 Task: Add the task  Integrate a new online platform for online language learning to the section Epic Excursion in the project ArcticForge and add a Due Date to the respective task as 2023/11/21
Action: Mouse moved to (66, 252)
Screenshot: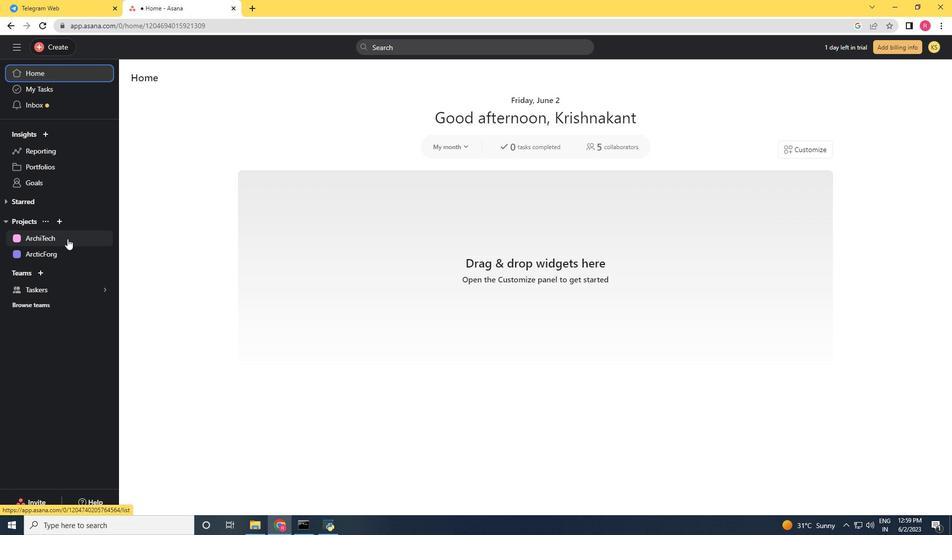 
Action: Mouse pressed left at (66, 252)
Screenshot: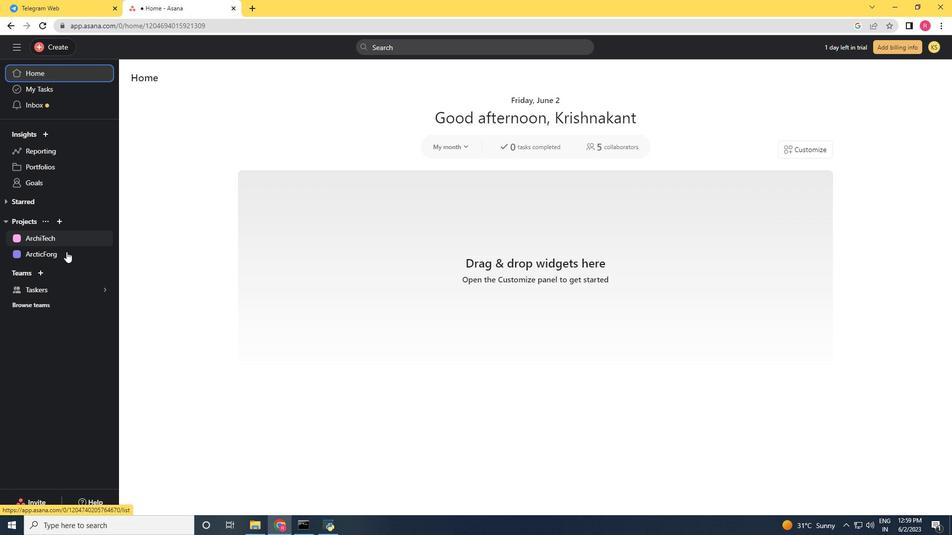 
Action: Mouse moved to (350, 378)
Screenshot: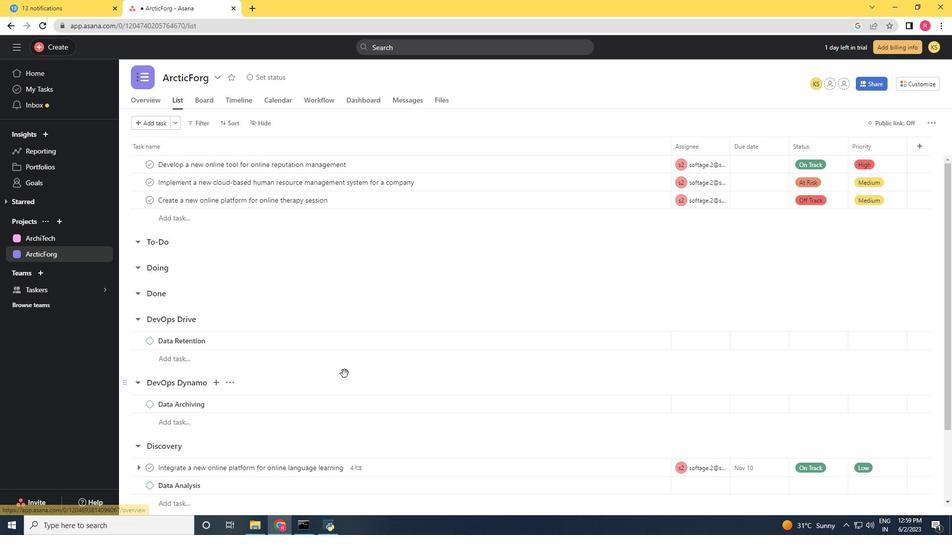 
Action: Mouse scrolled (350, 377) with delta (0, 0)
Screenshot: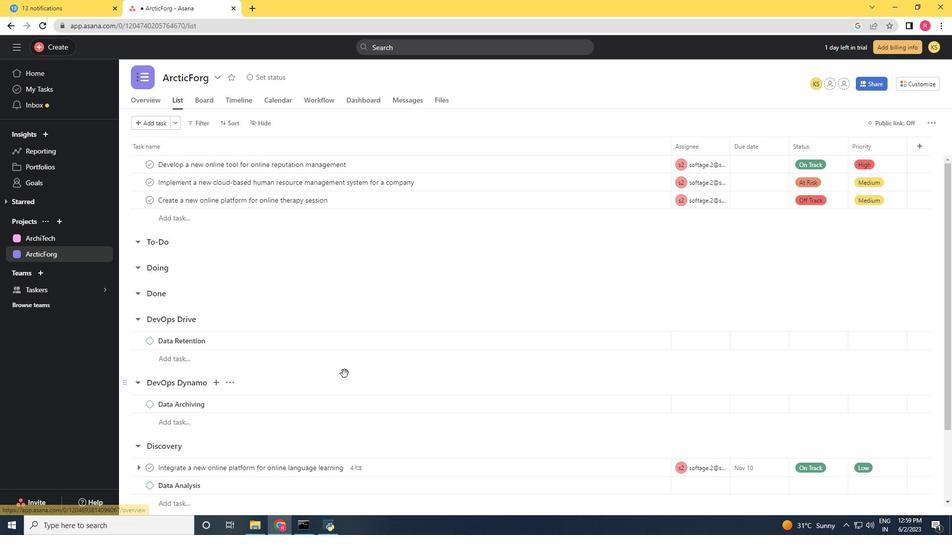 
Action: Mouse moved to (353, 381)
Screenshot: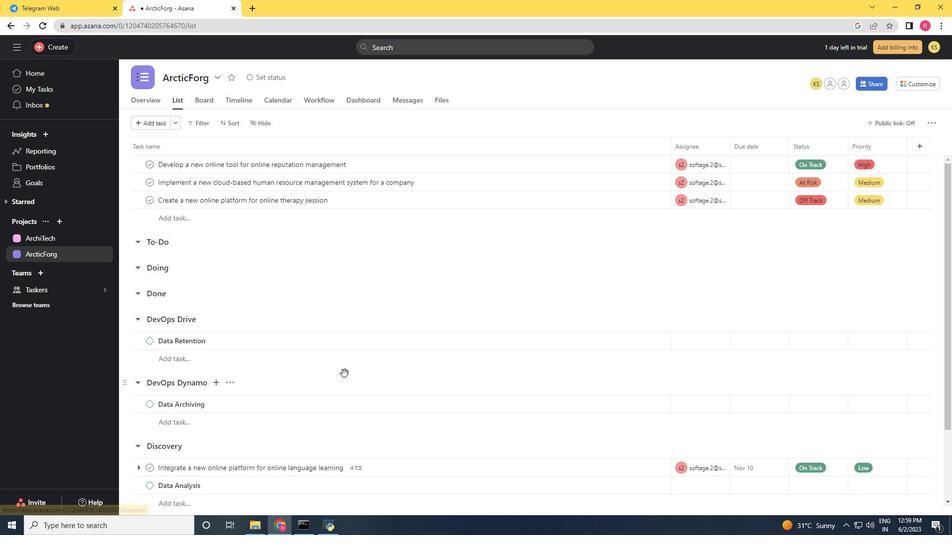 
Action: Mouse scrolled (353, 381) with delta (0, 0)
Screenshot: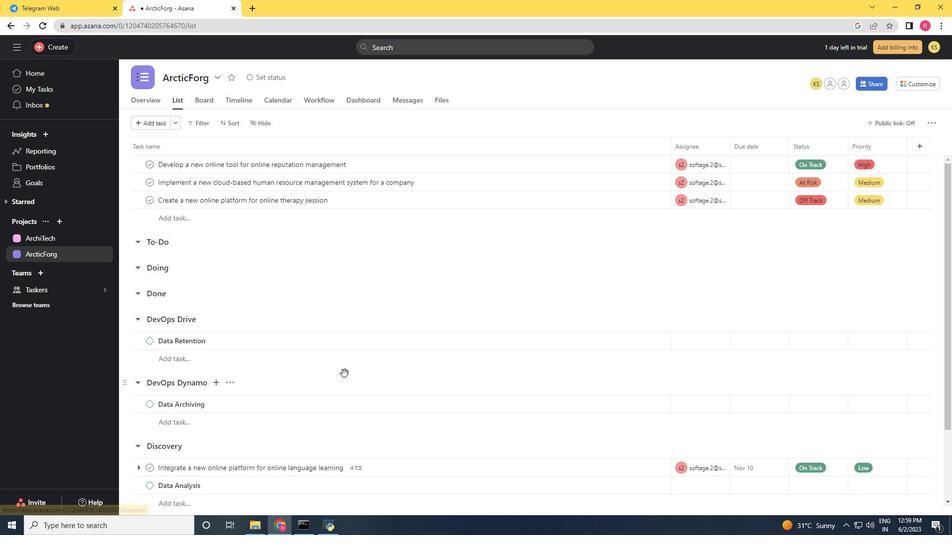 
Action: Mouse moved to (354, 382)
Screenshot: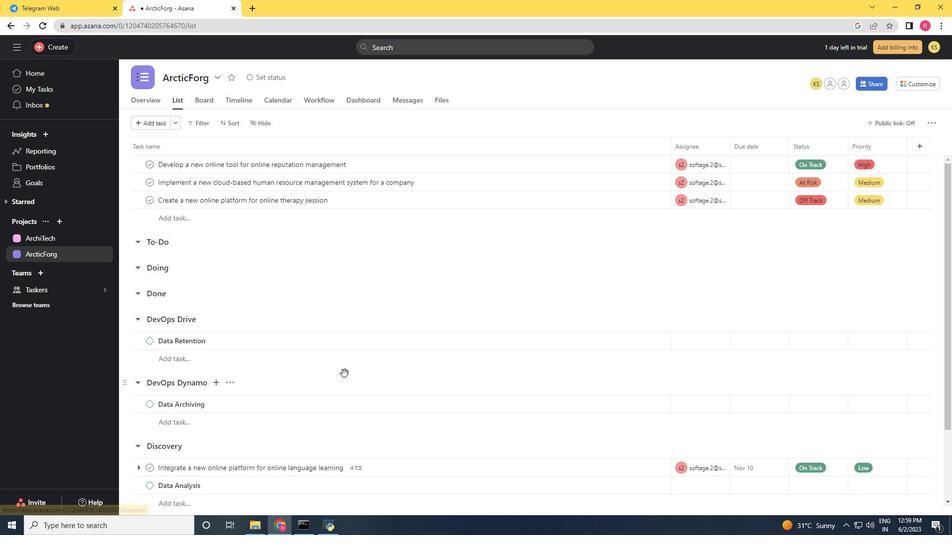 
Action: Mouse scrolled (354, 381) with delta (0, 0)
Screenshot: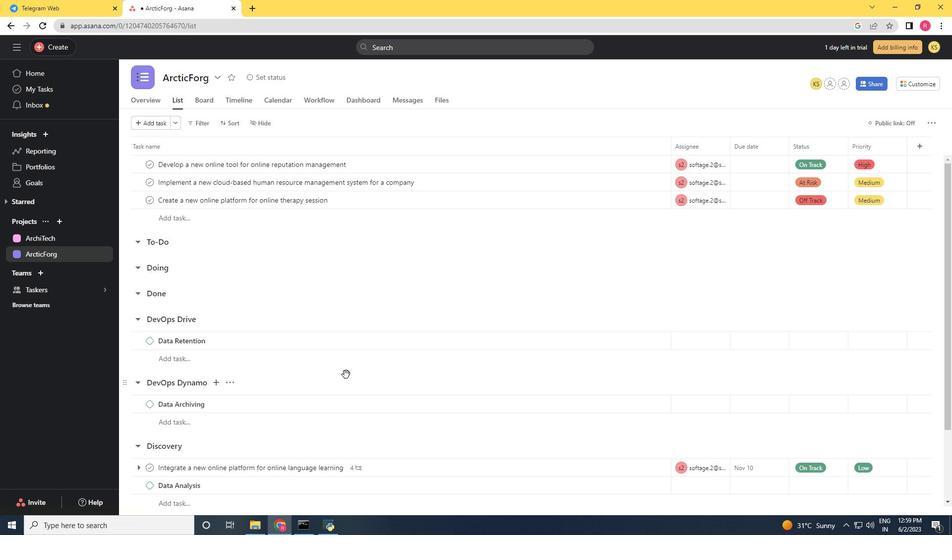 
Action: Mouse moved to (355, 382)
Screenshot: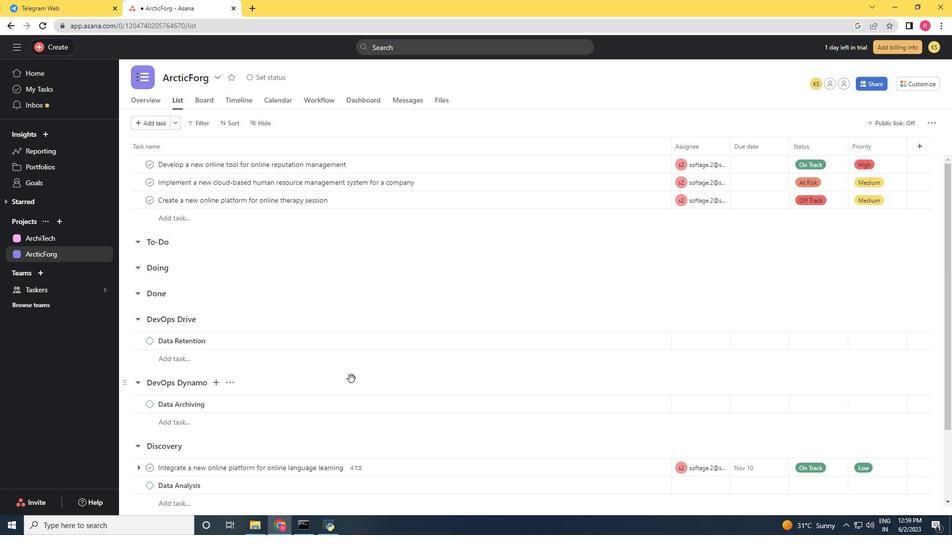 
Action: Mouse scrolled (355, 381) with delta (0, 0)
Screenshot: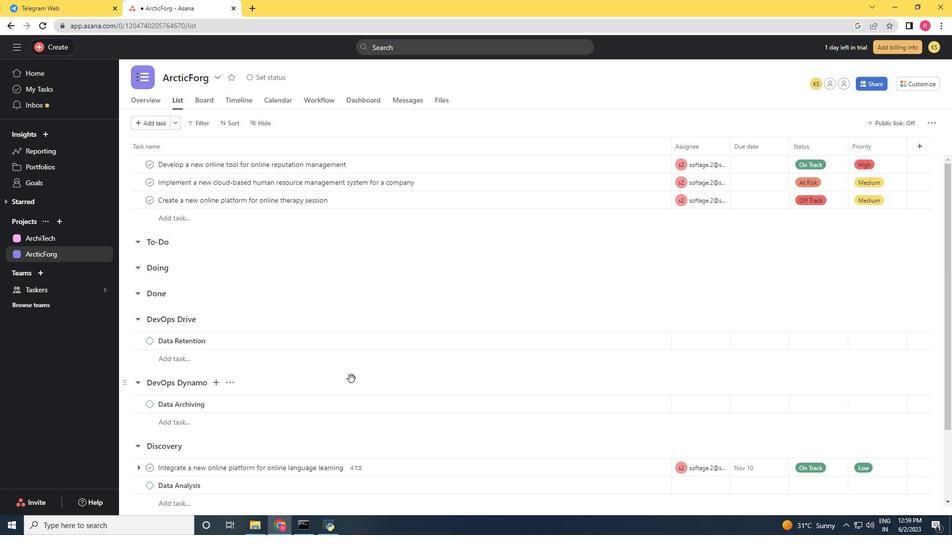 
Action: Mouse moved to (642, 379)
Screenshot: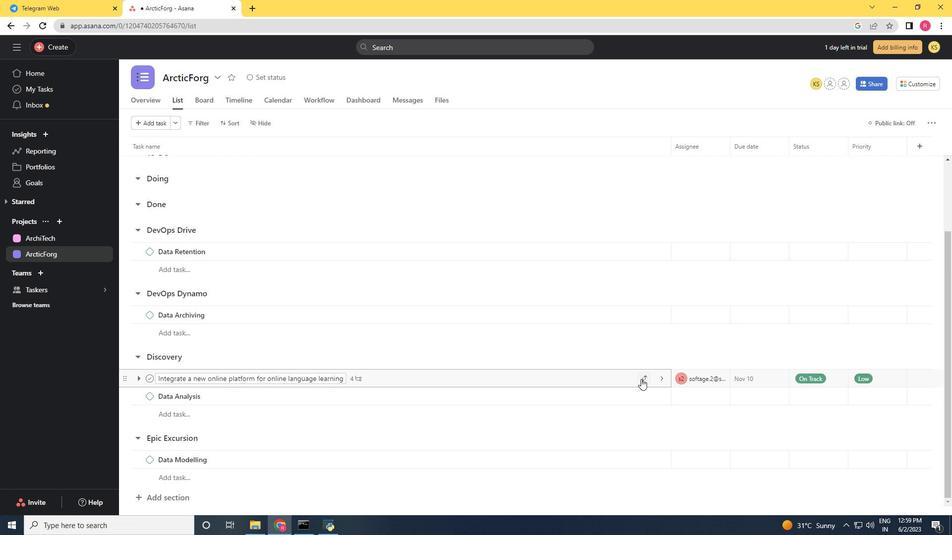 
Action: Mouse pressed left at (642, 379)
Screenshot: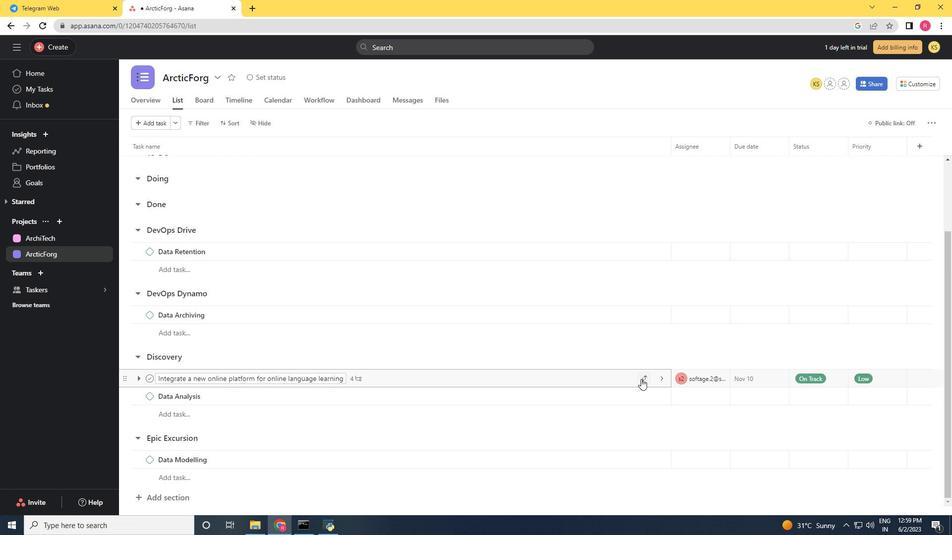 
Action: Mouse moved to (647, 388)
Screenshot: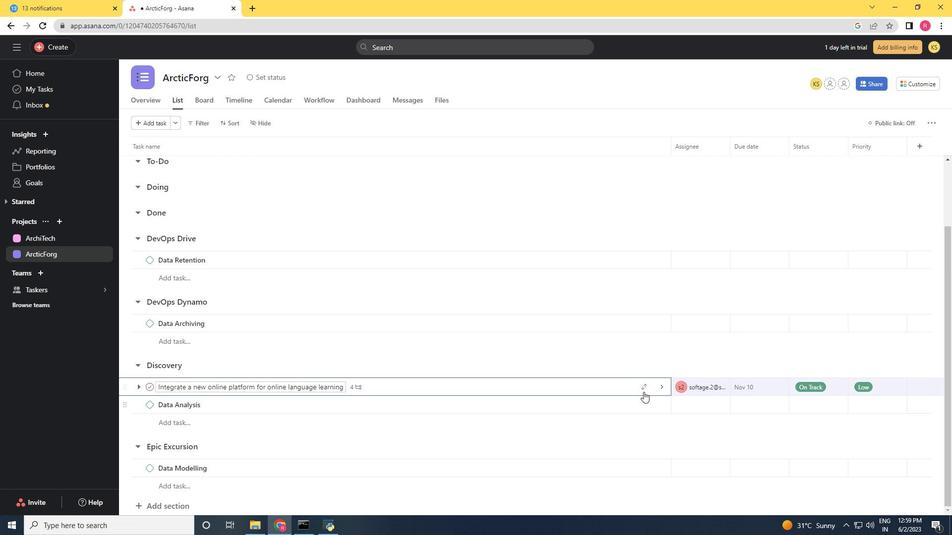 
Action: Mouse pressed left at (647, 388)
Screenshot: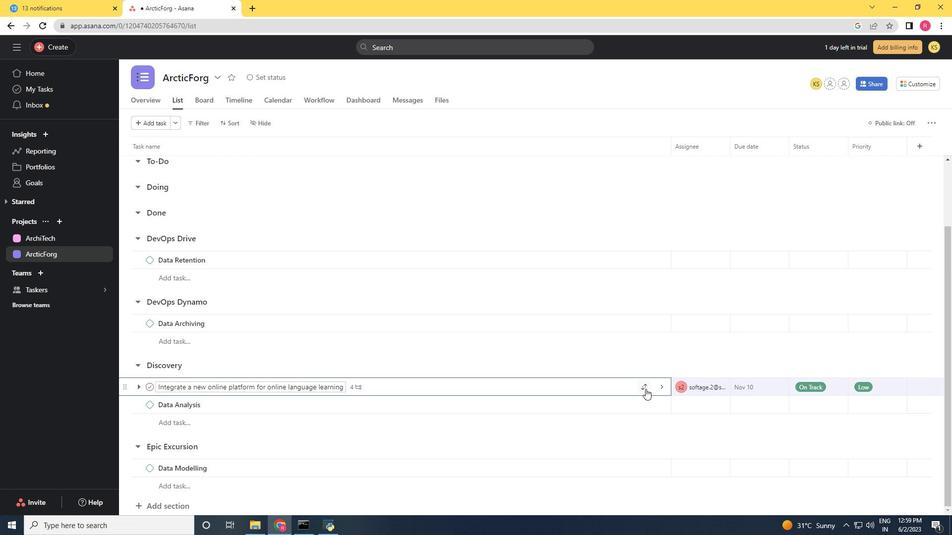 
Action: Mouse moved to (603, 372)
Screenshot: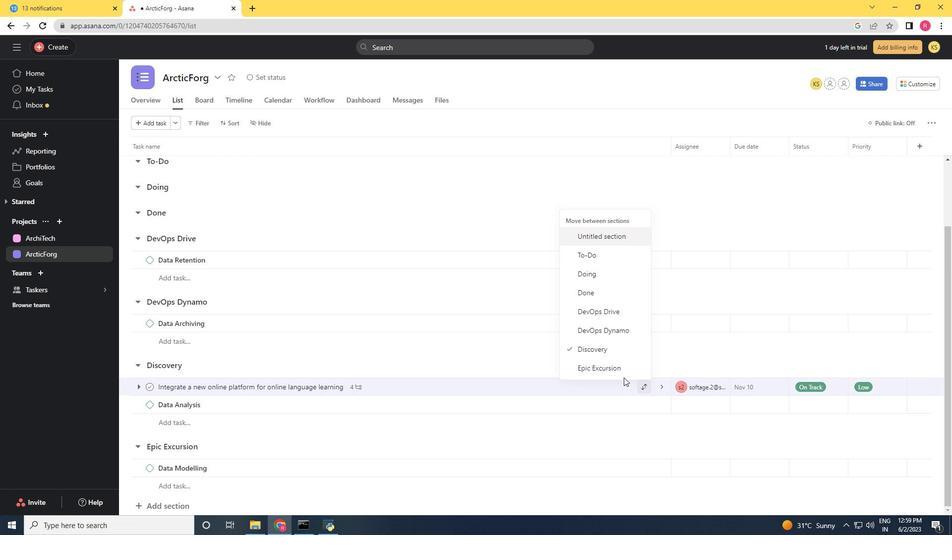
Action: Mouse pressed left at (603, 372)
Screenshot: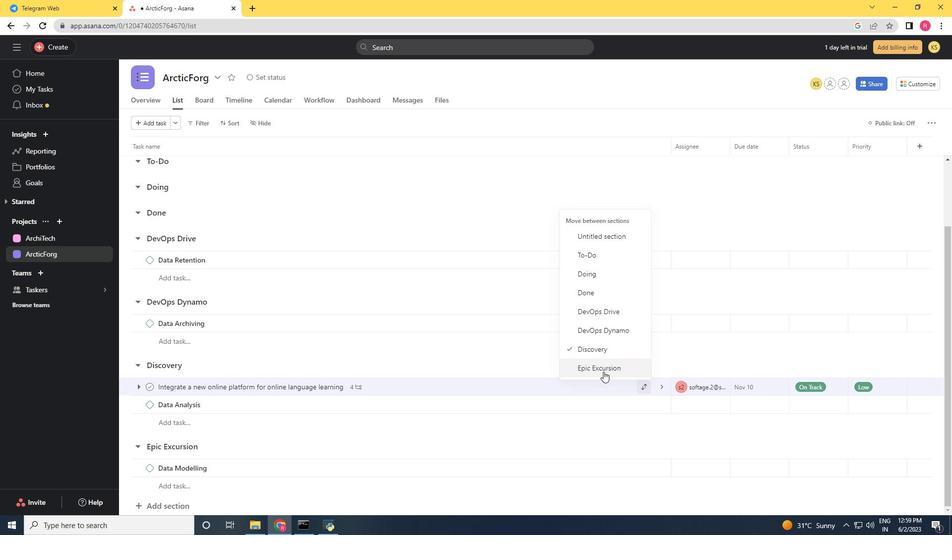 
Action: Mouse moved to (603, 375)
Screenshot: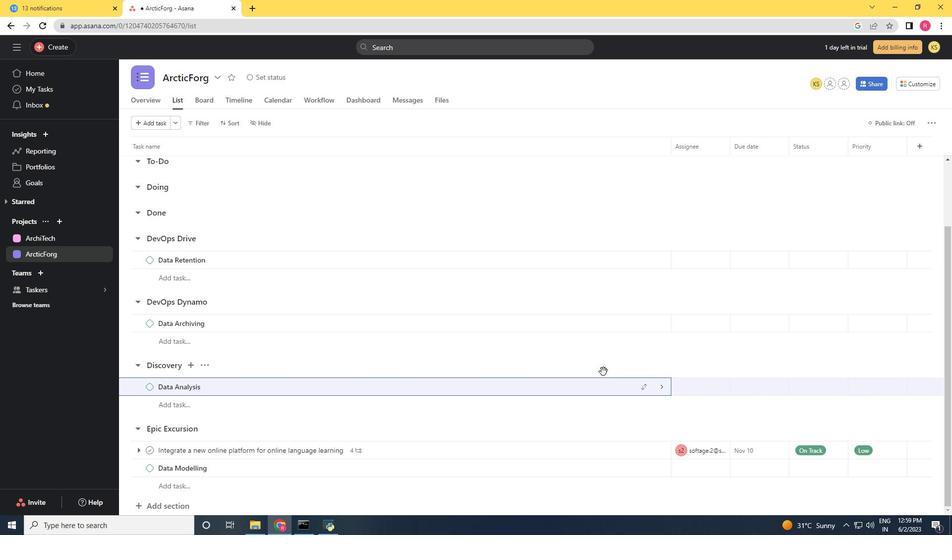 
Action: Mouse scrolled (603, 374) with delta (0, 0)
Screenshot: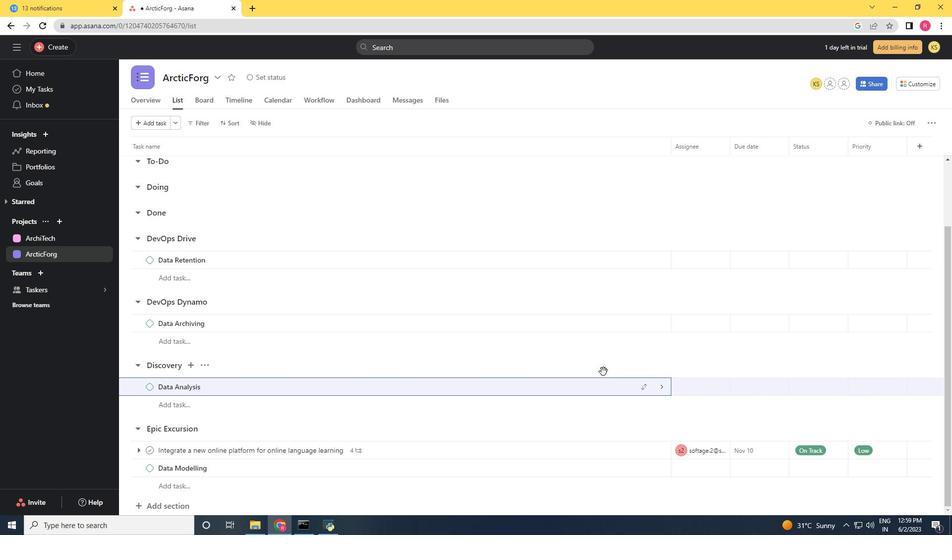 
Action: Mouse moved to (603, 377)
Screenshot: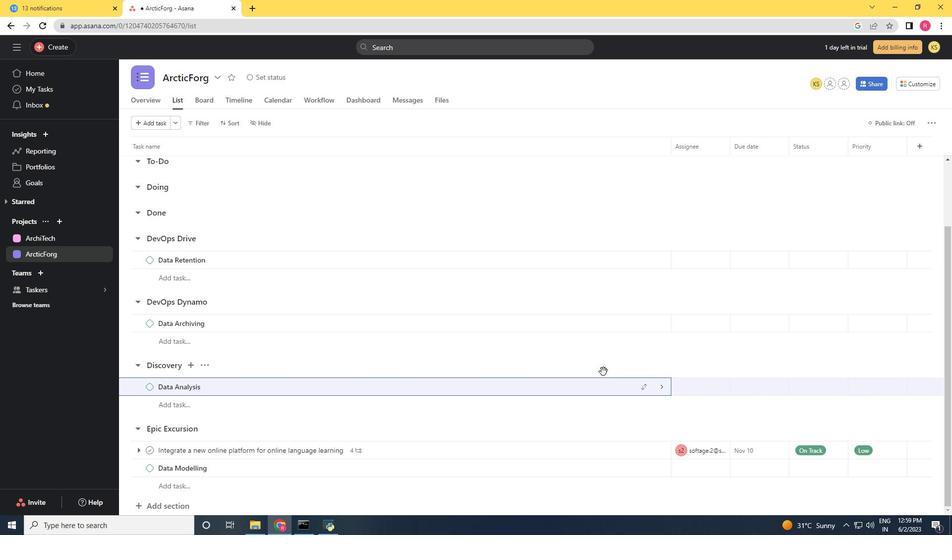 
Action: Mouse scrolled (603, 377) with delta (0, 0)
Screenshot: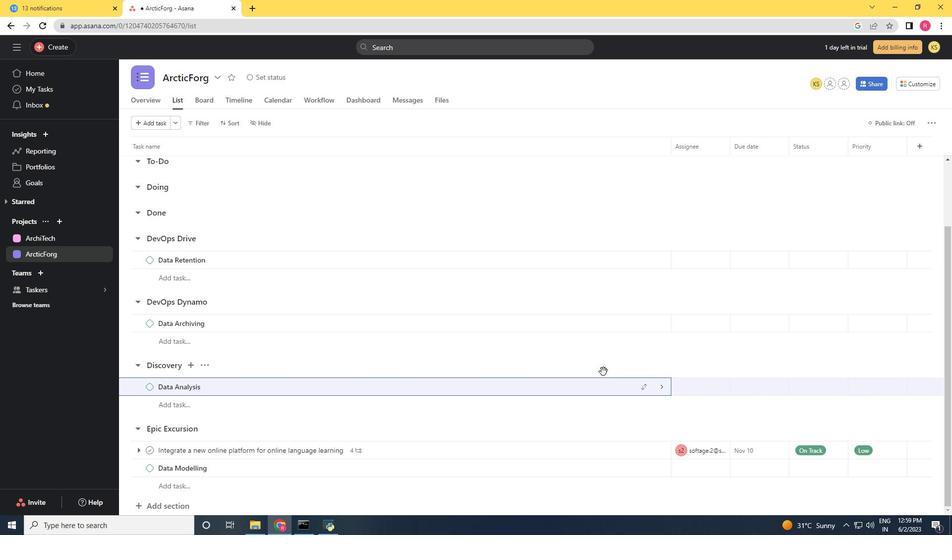 
Action: Mouse moved to (603, 379)
Screenshot: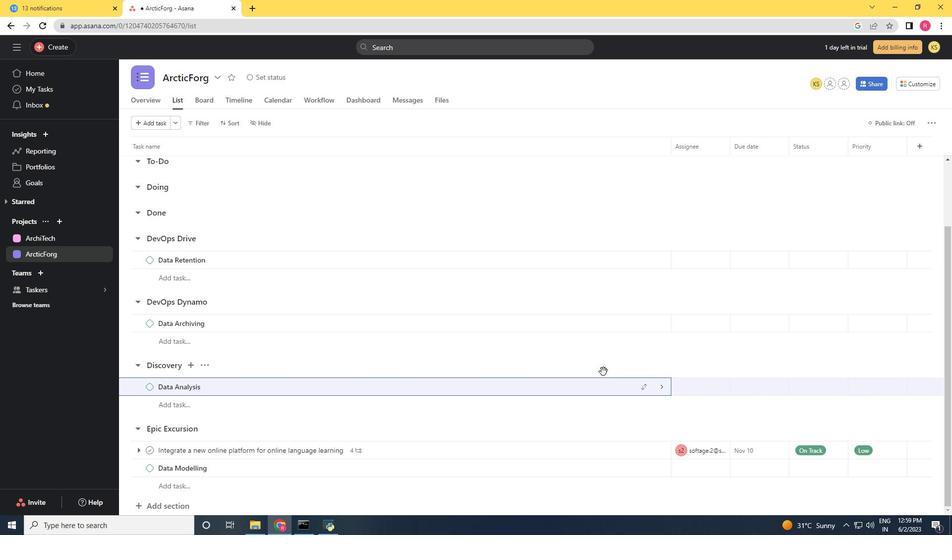 
Action: Mouse scrolled (603, 378) with delta (0, 0)
Screenshot: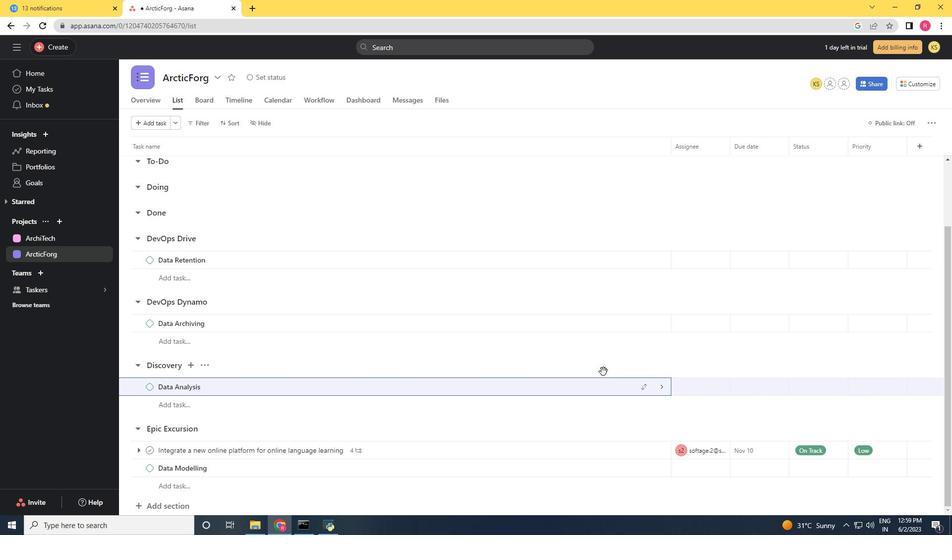 
Action: Mouse moved to (571, 449)
Screenshot: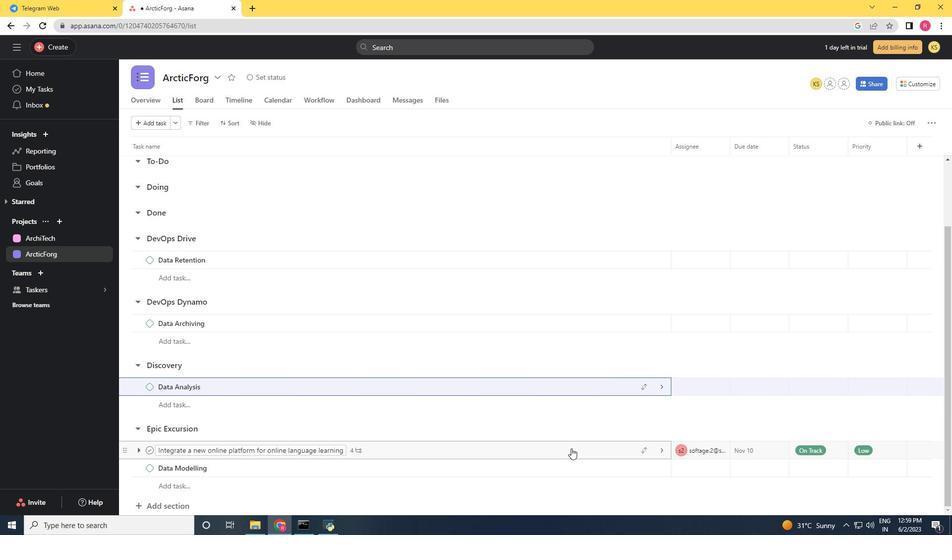 
Action: Mouse pressed left at (571, 449)
Screenshot: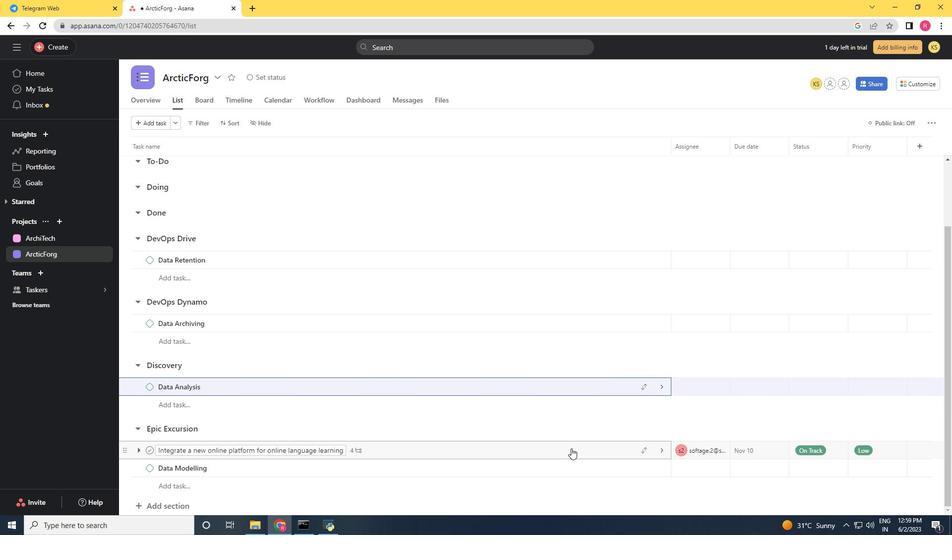 
Action: Mouse moved to (736, 213)
Screenshot: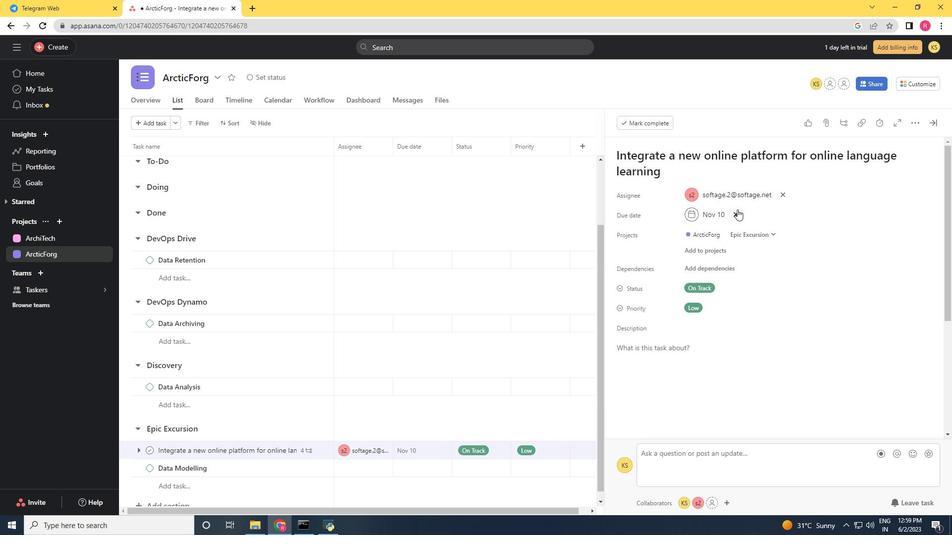 
Action: Mouse pressed left at (736, 213)
Screenshot: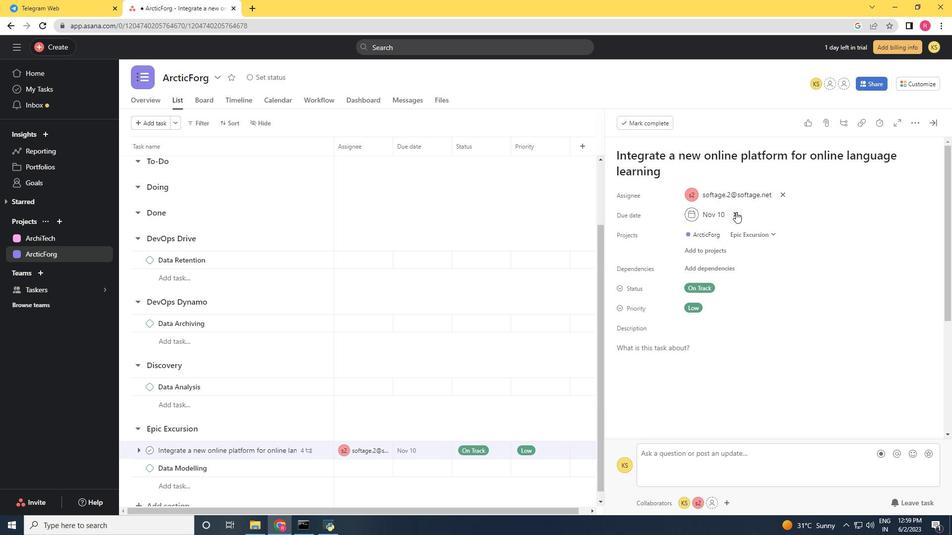
Action: Mouse moved to (709, 217)
Screenshot: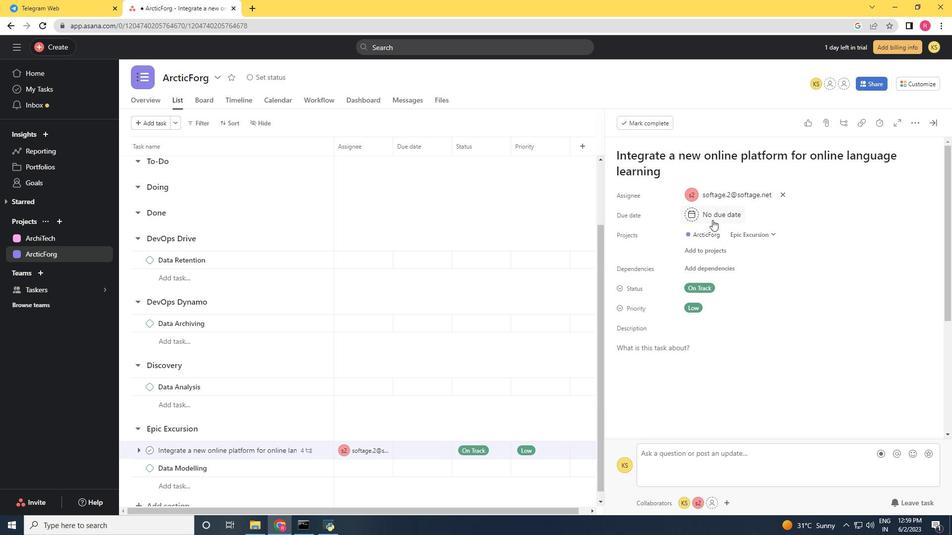 
Action: Mouse pressed left at (709, 217)
Screenshot: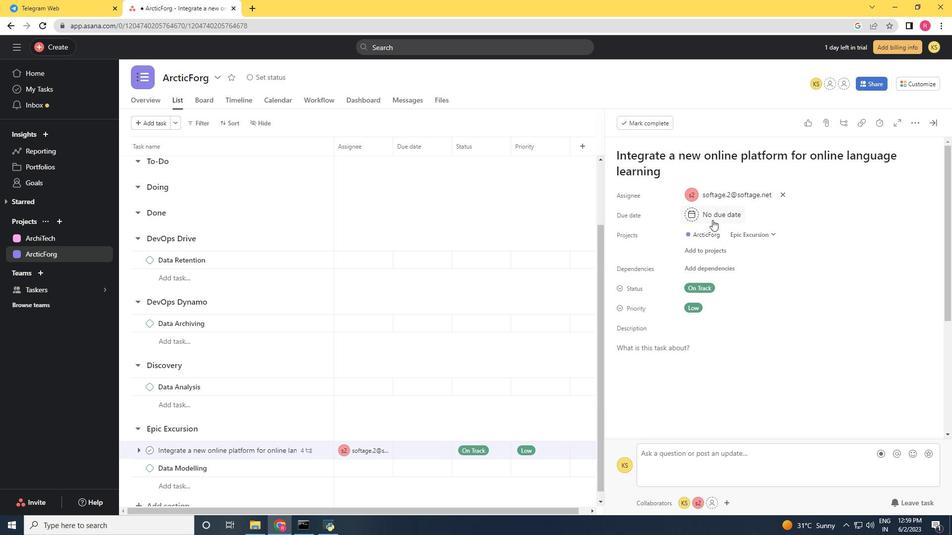 
Action: Mouse moved to (805, 267)
Screenshot: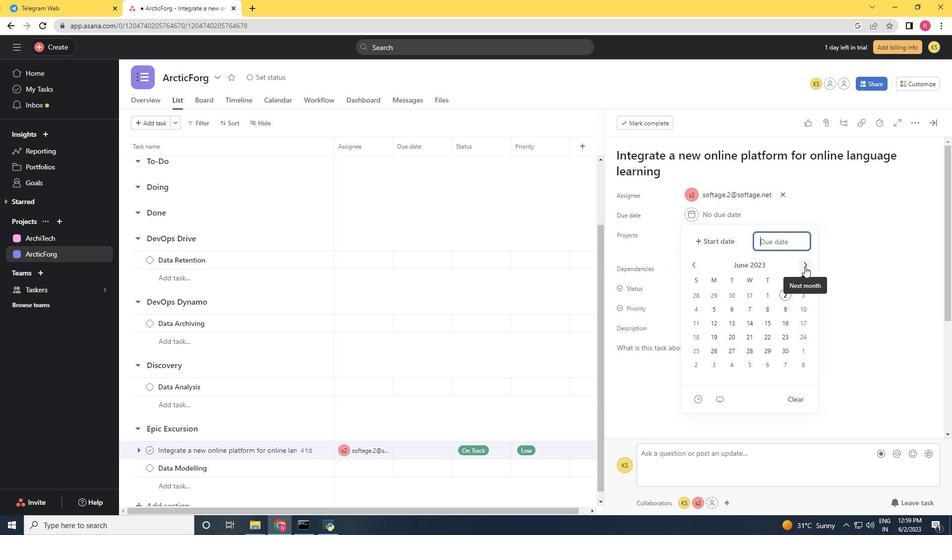 
Action: Mouse pressed left at (805, 267)
Screenshot: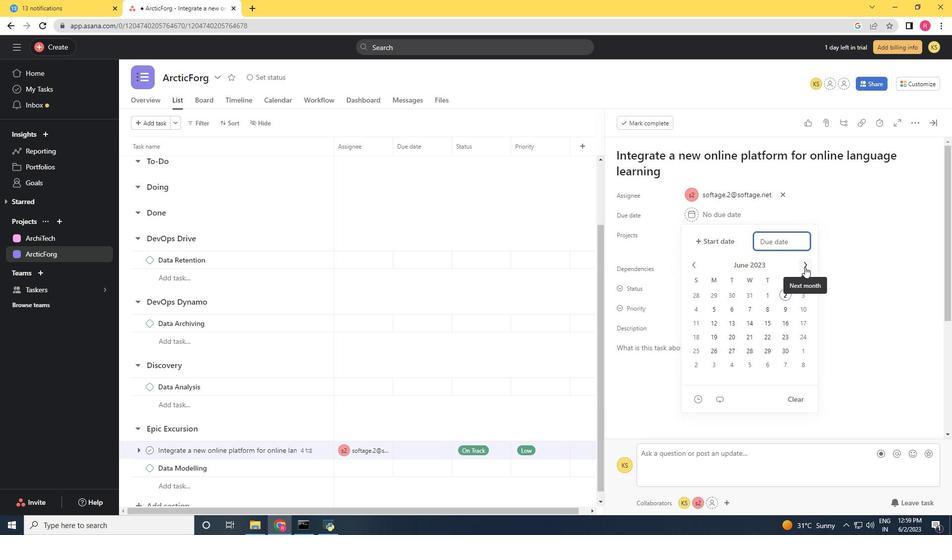 
Action: Mouse pressed left at (805, 267)
Screenshot: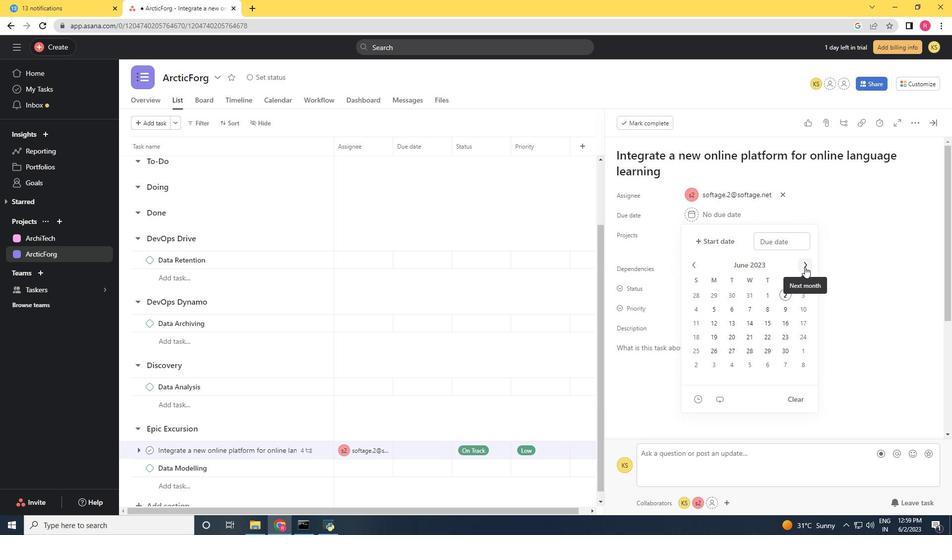 
Action: Mouse pressed left at (805, 267)
Screenshot: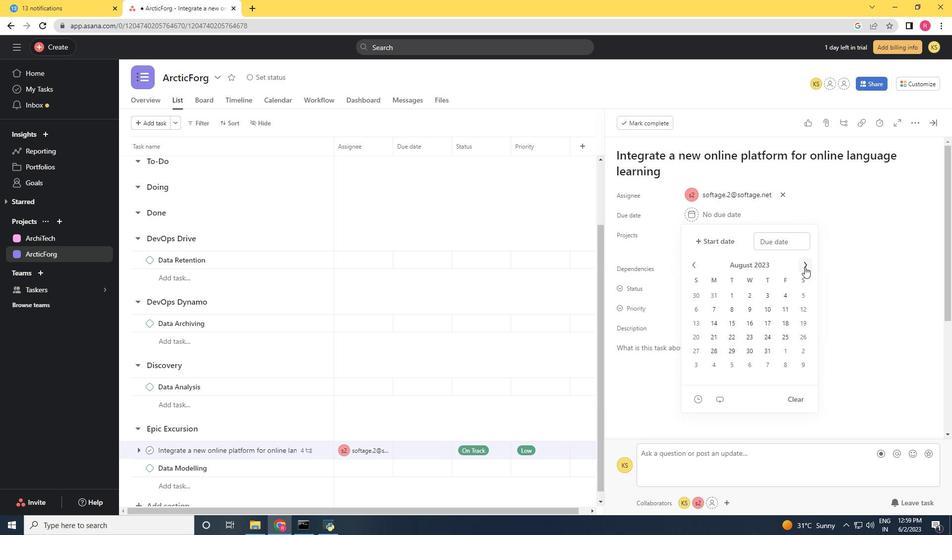 
Action: Mouse pressed left at (805, 267)
Screenshot: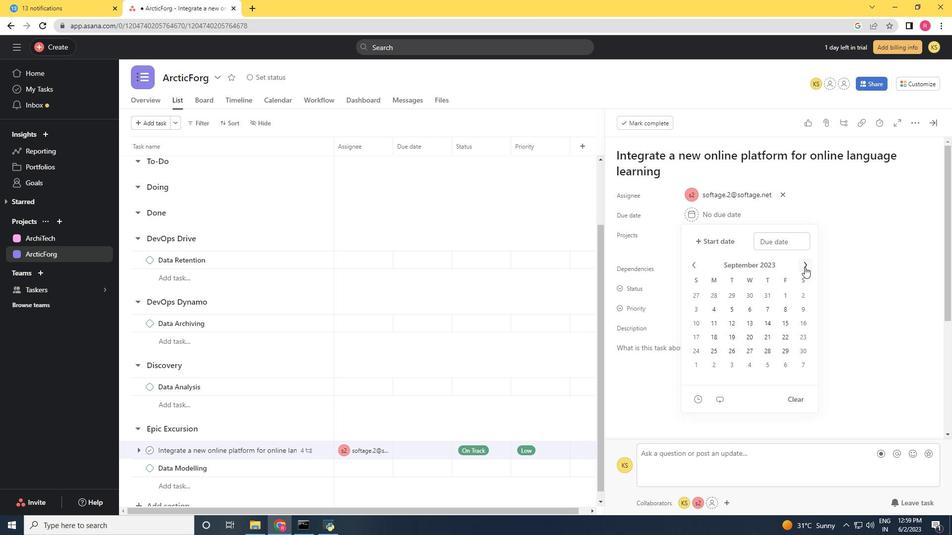 
Action: Mouse pressed left at (805, 267)
Screenshot: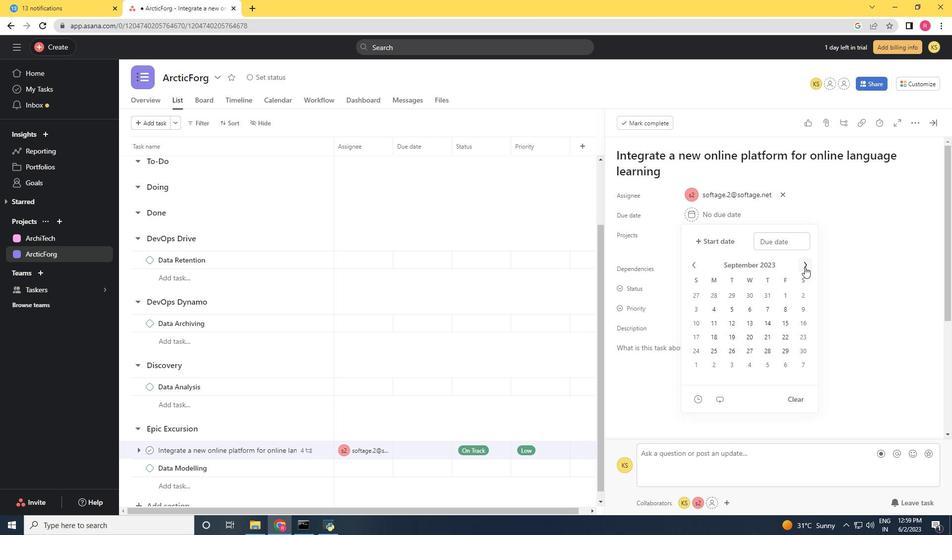 
Action: Mouse pressed left at (805, 267)
Screenshot: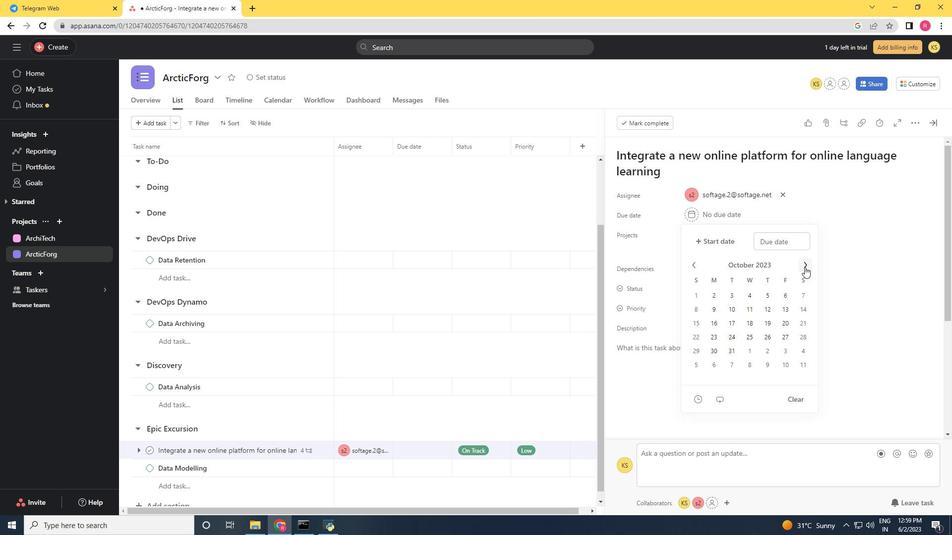 
Action: Mouse moved to (697, 266)
Screenshot: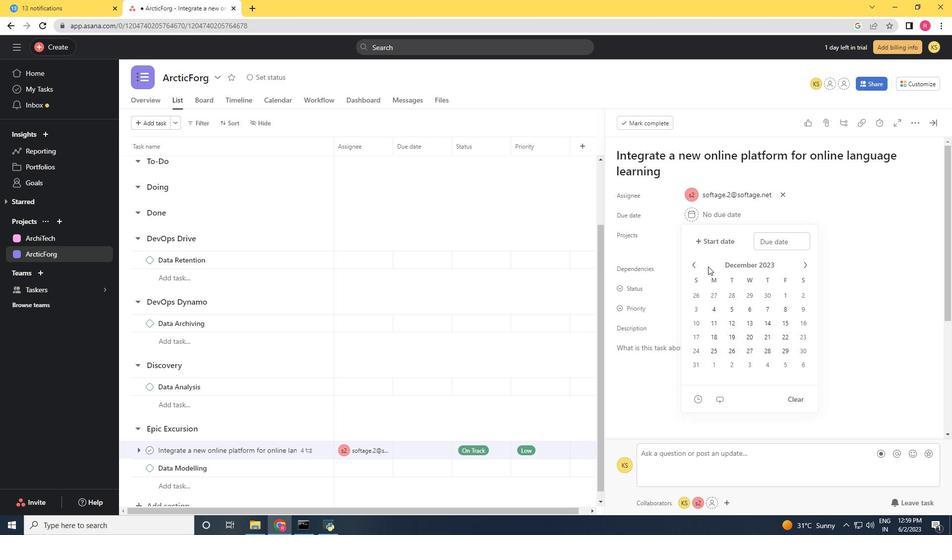 
Action: Mouse pressed left at (697, 266)
Screenshot: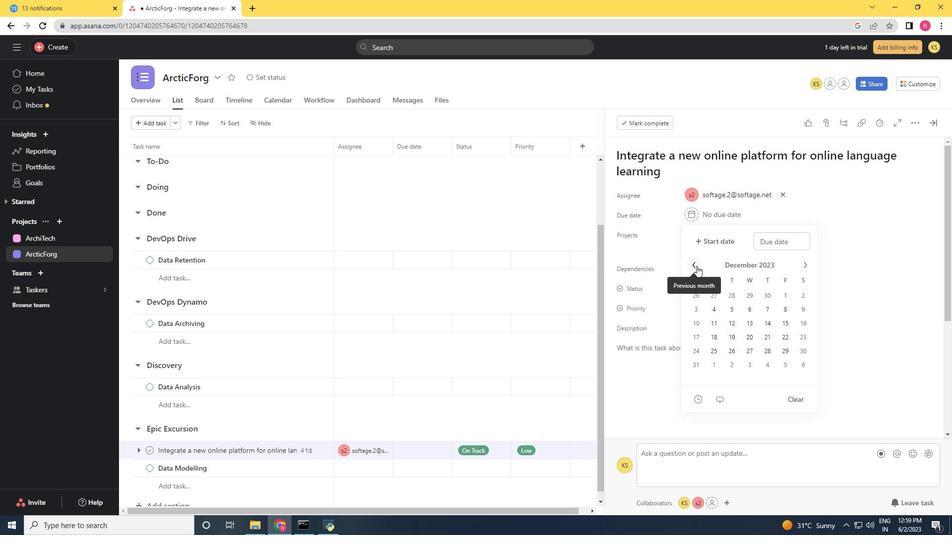 
Action: Mouse moved to (724, 335)
Screenshot: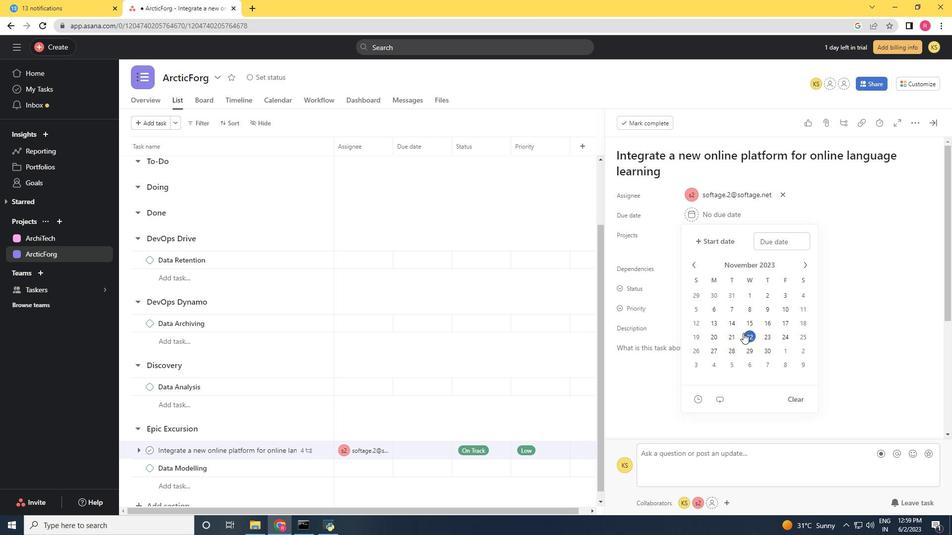 
Action: Mouse pressed left at (724, 335)
Screenshot: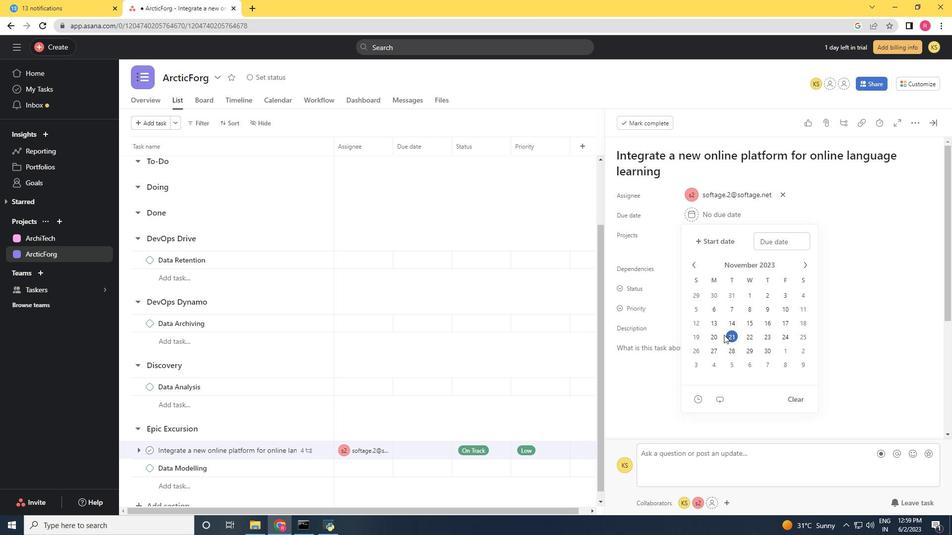 
Action: Mouse moved to (731, 339)
Screenshot: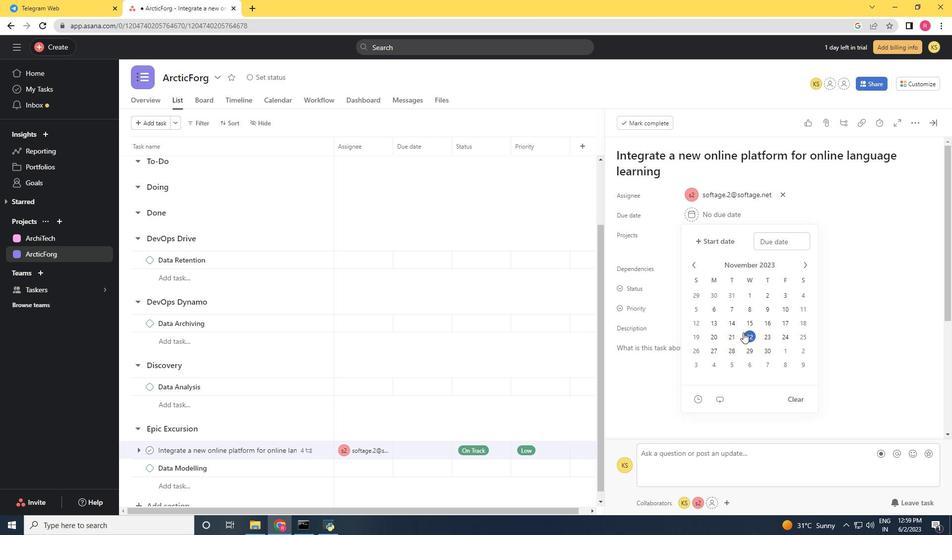 
Action: Mouse pressed left at (731, 339)
Screenshot: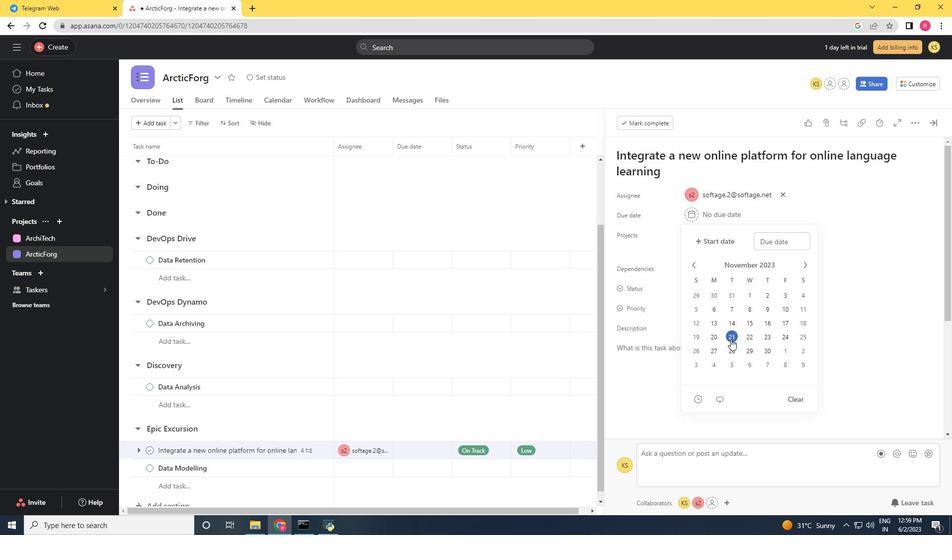 
Action: Mouse moved to (938, 262)
Screenshot: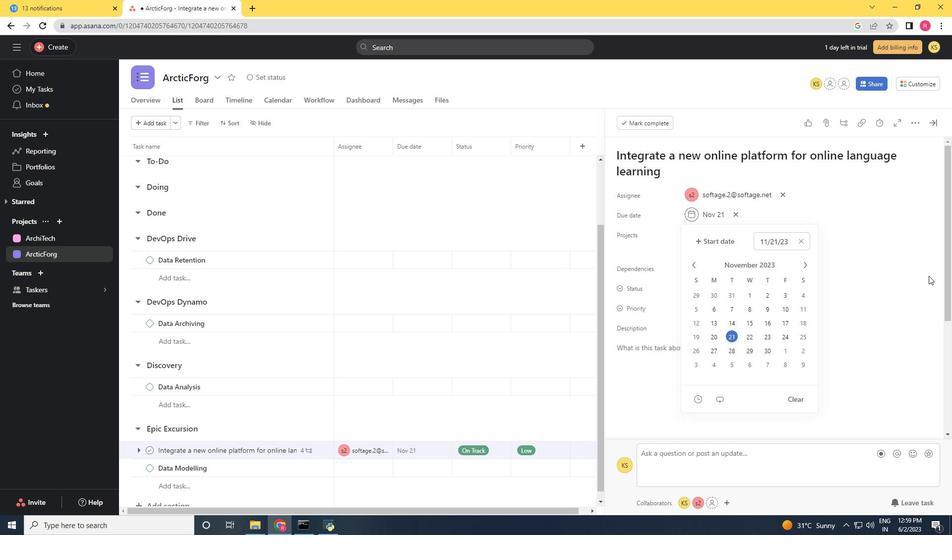 
Action: Mouse pressed left at (938, 262)
Screenshot: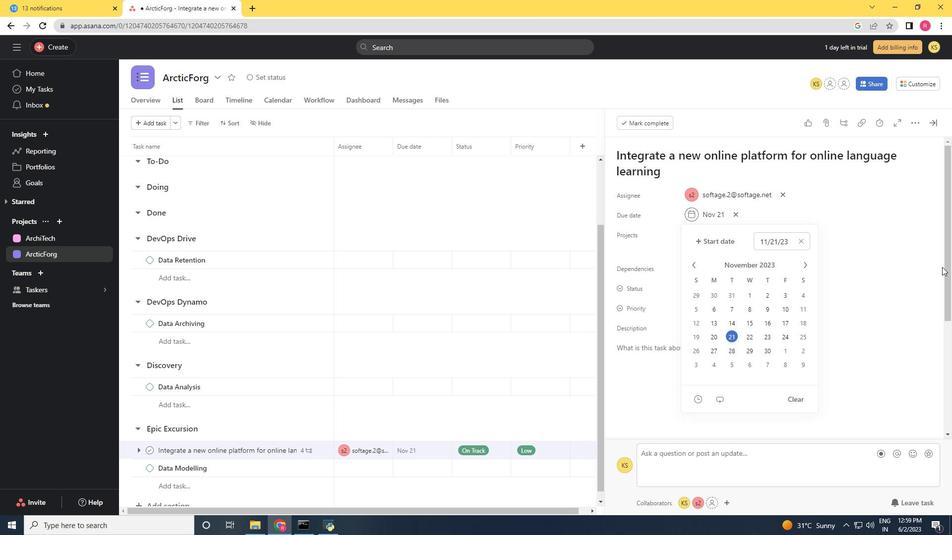 
Action: Mouse moved to (927, 126)
Screenshot: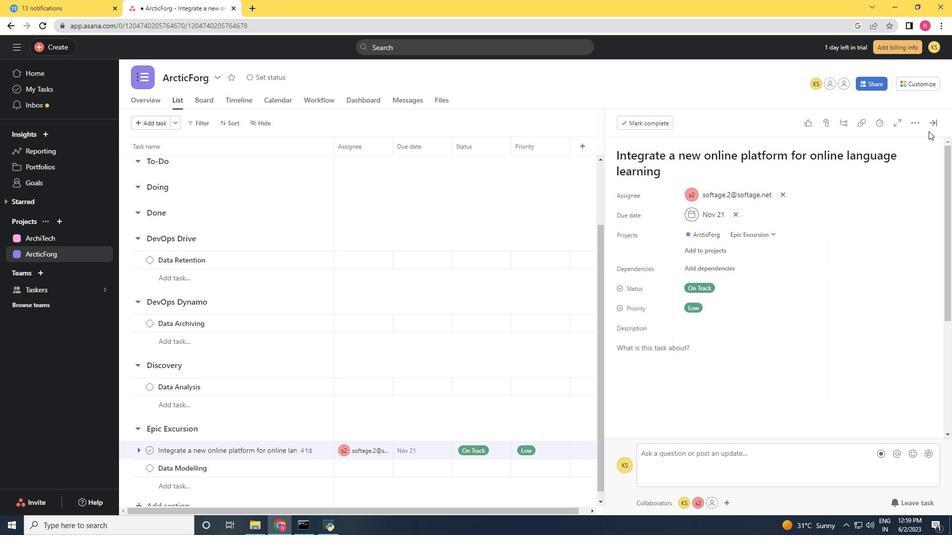 
Action: Mouse pressed left at (927, 126)
Screenshot: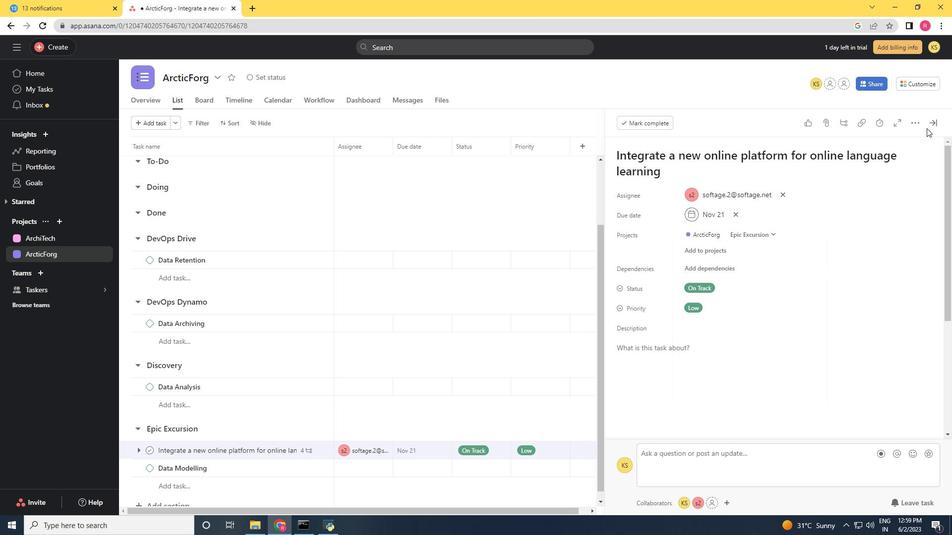 
Action: Mouse moved to (410, 322)
Screenshot: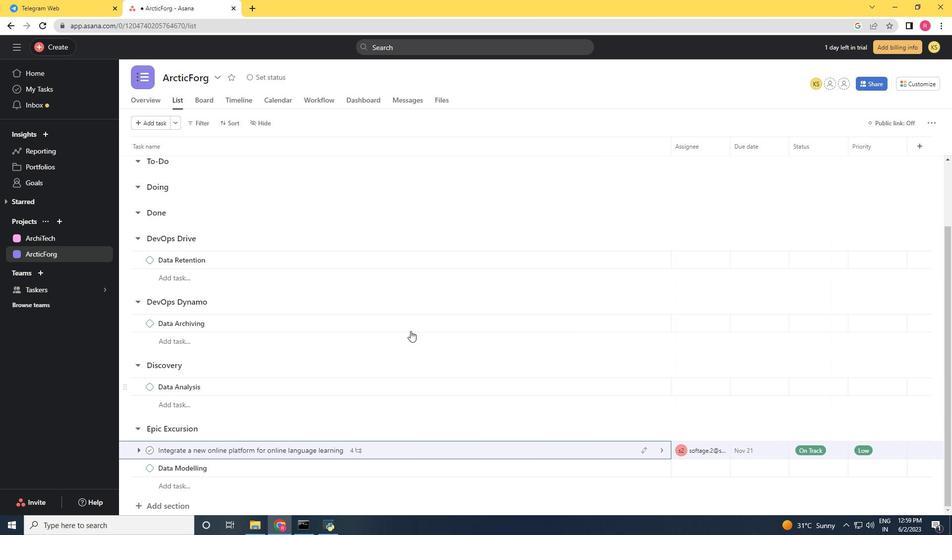 
